 Task: Look for products in the category "First Aid & Outdoor Essentials" that are on sale.
Action: Mouse moved to (246, 98)
Screenshot: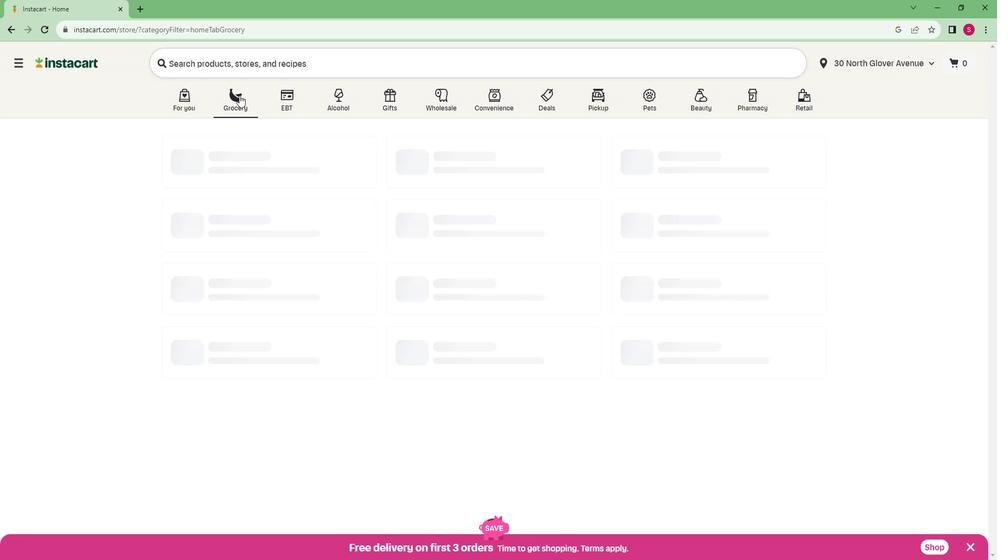 
Action: Mouse pressed left at (246, 98)
Screenshot: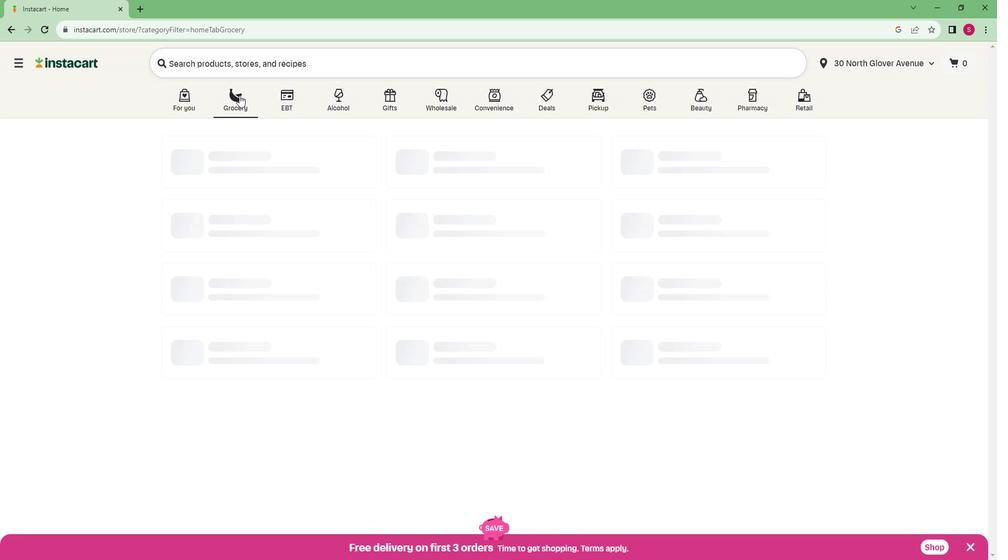 
Action: Mouse moved to (203, 292)
Screenshot: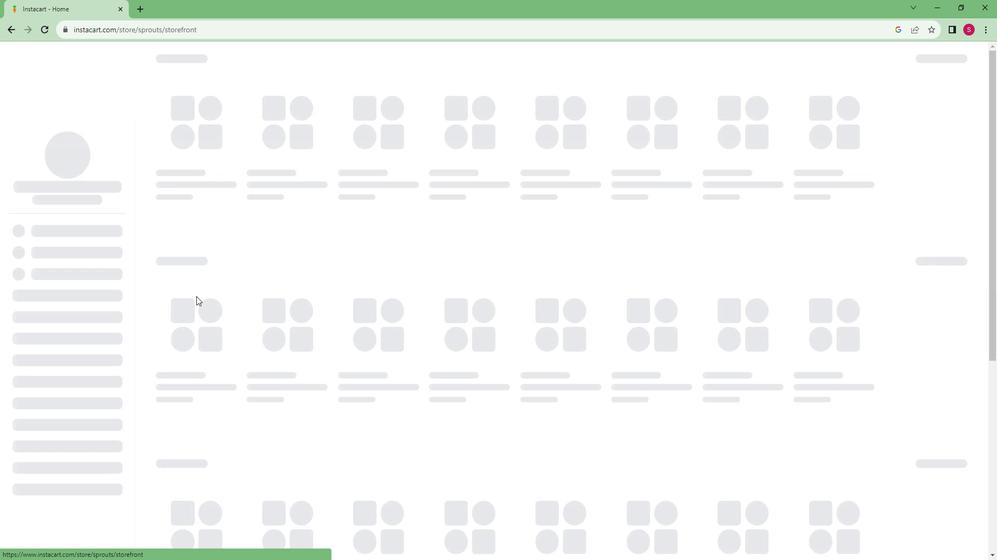 
Action: Mouse pressed left at (203, 292)
Screenshot: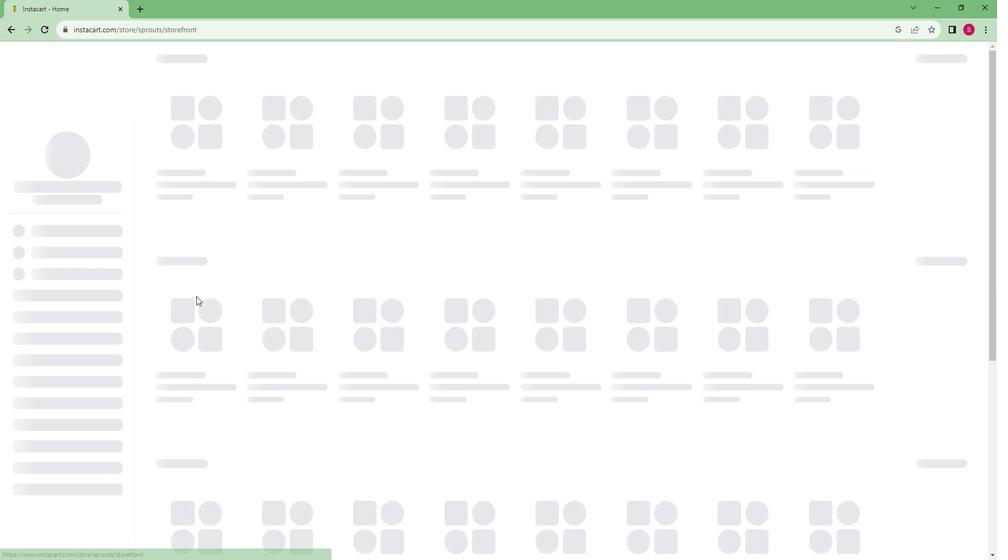 
Action: Mouse moved to (75, 354)
Screenshot: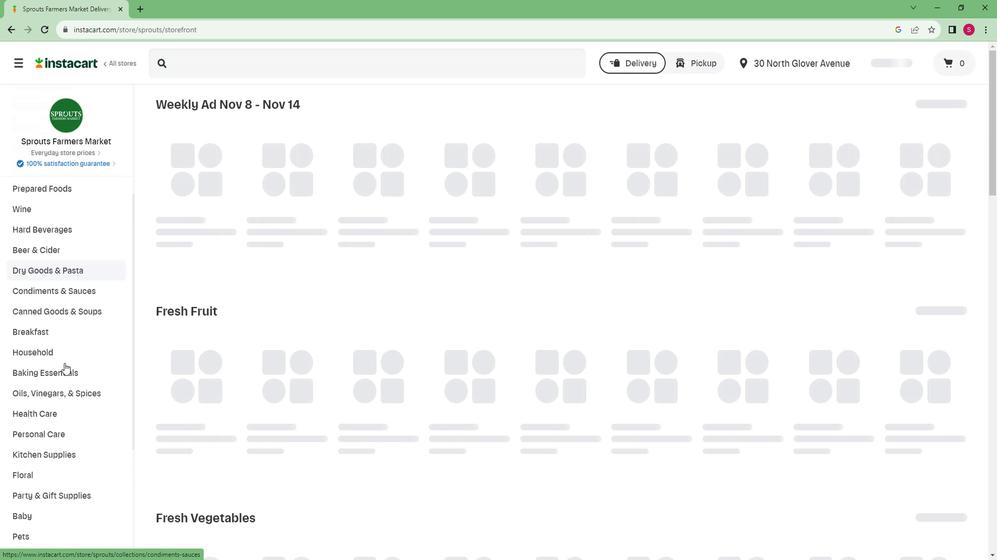 
Action: Mouse scrolled (75, 354) with delta (0, 0)
Screenshot: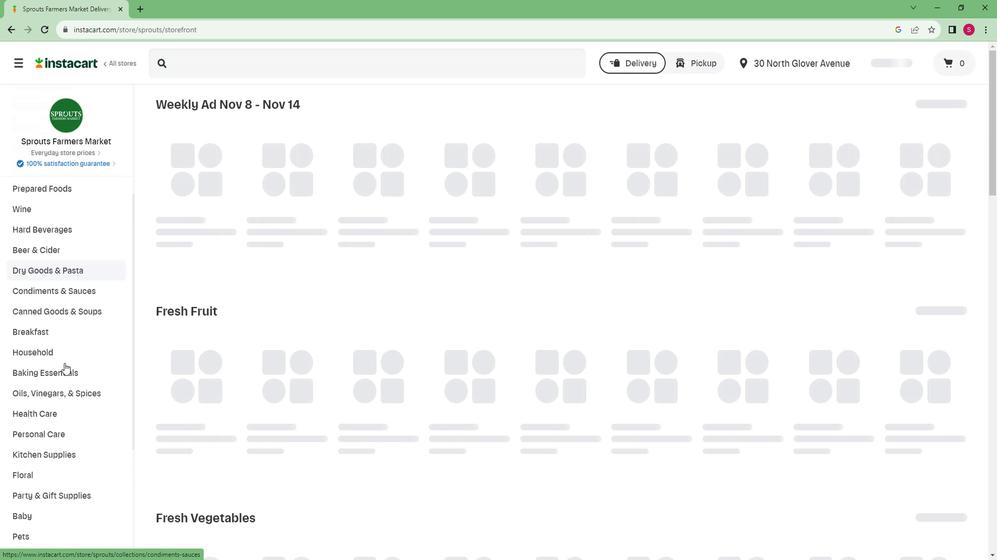 
Action: Mouse moved to (72, 355)
Screenshot: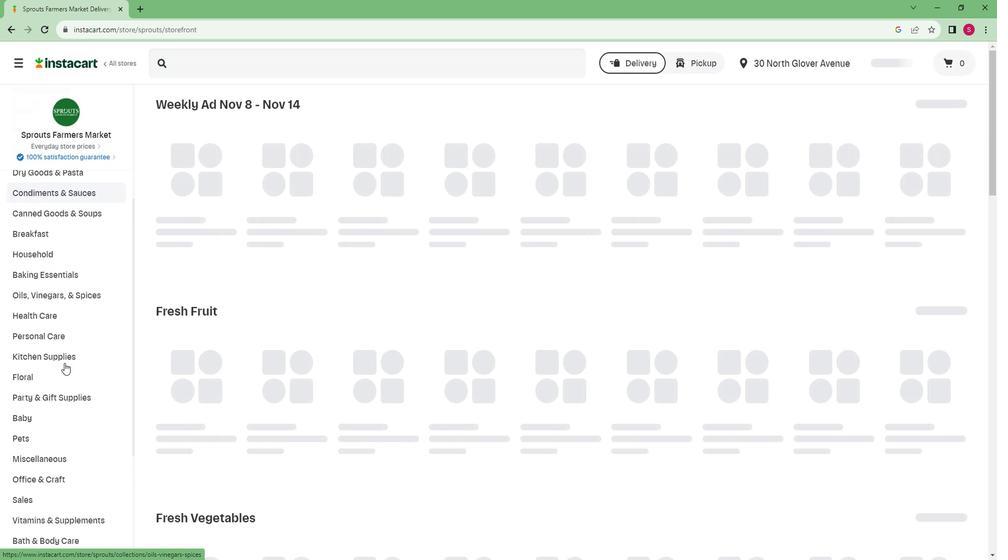 
Action: Mouse scrolled (72, 355) with delta (0, 0)
Screenshot: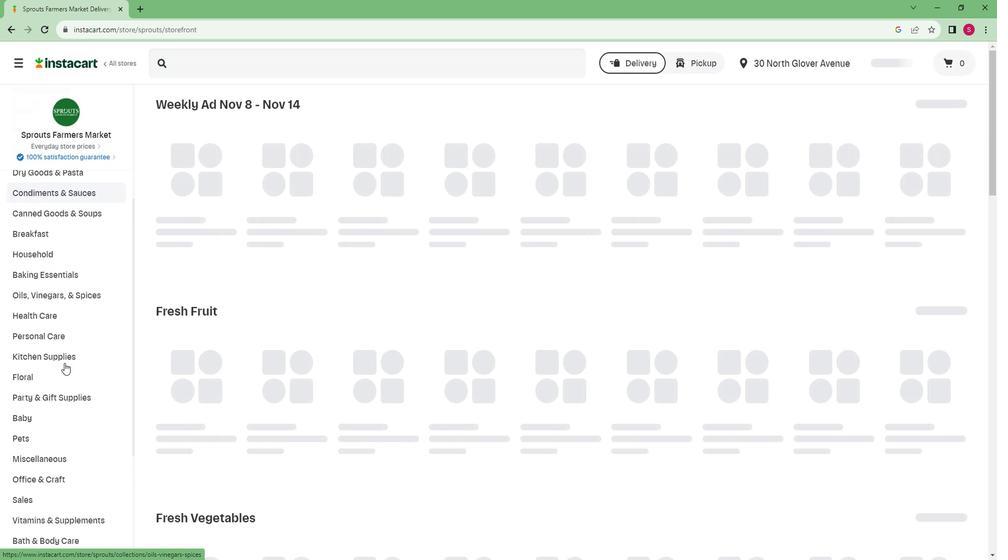 
Action: Mouse moved to (71, 356)
Screenshot: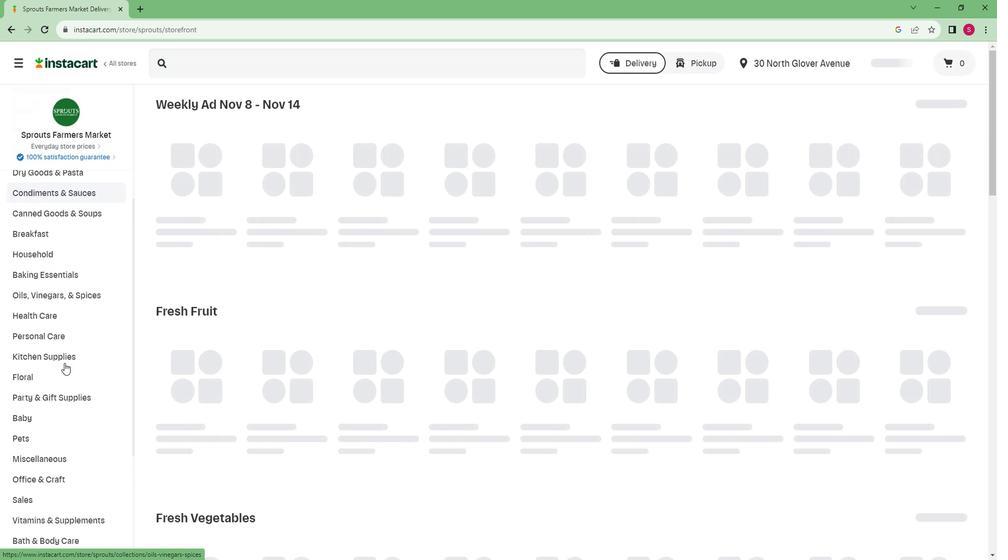 
Action: Mouse scrolled (71, 356) with delta (0, 0)
Screenshot: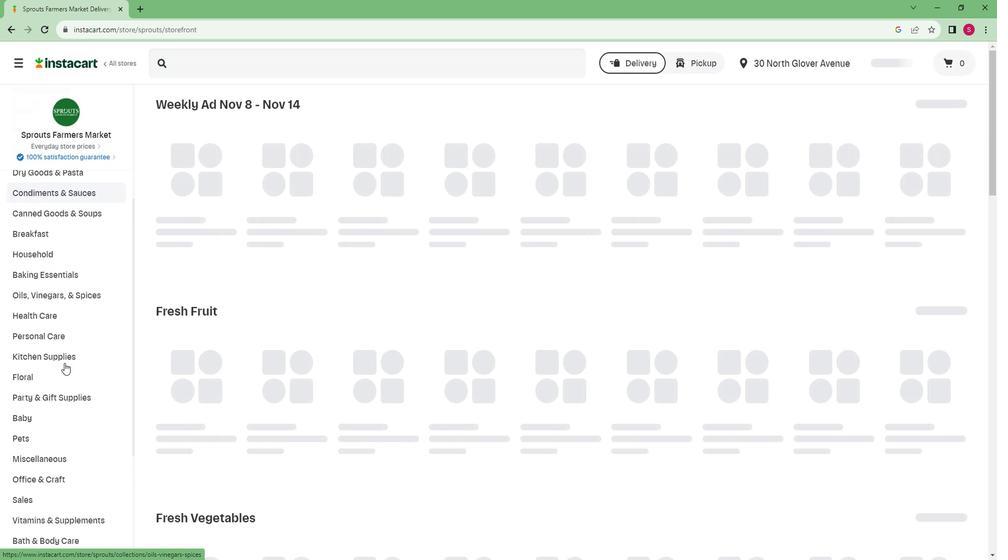 
Action: Mouse scrolled (71, 356) with delta (0, 0)
Screenshot: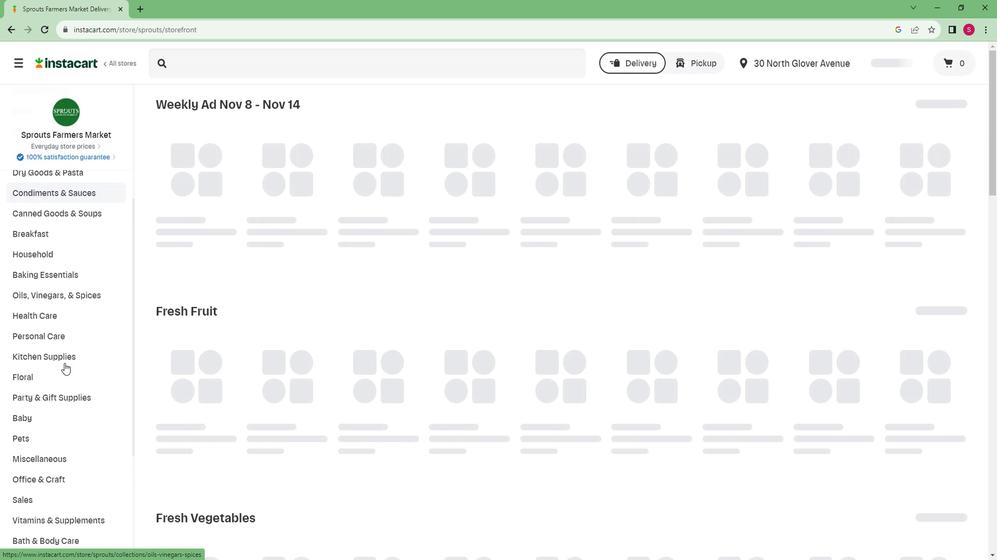 
Action: Mouse scrolled (71, 356) with delta (0, 0)
Screenshot: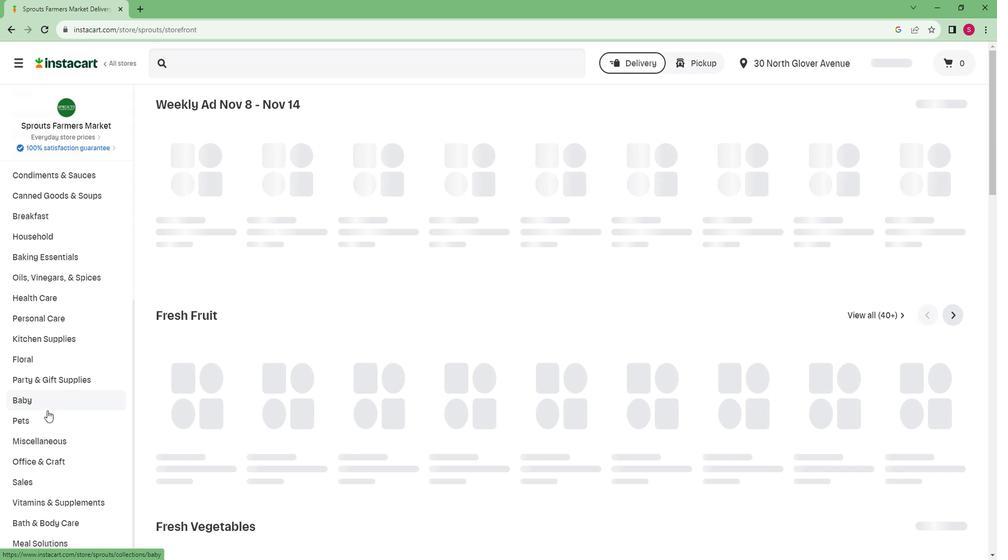 
Action: Mouse scrolled (71, 356) with delta (0, 0)
Screenshot: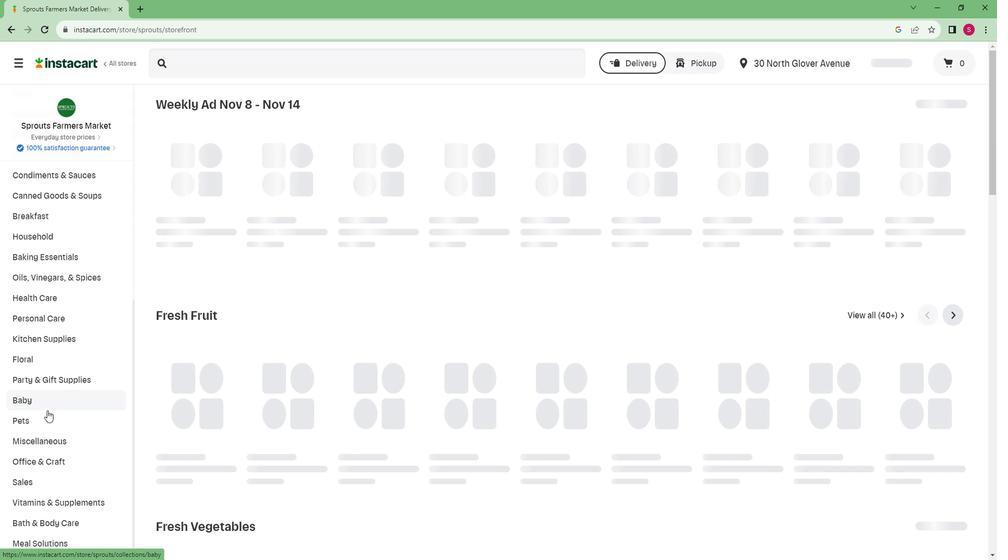 
Action: Mouse scrolled (71, 356) with delta (0, 0)
Screenshot: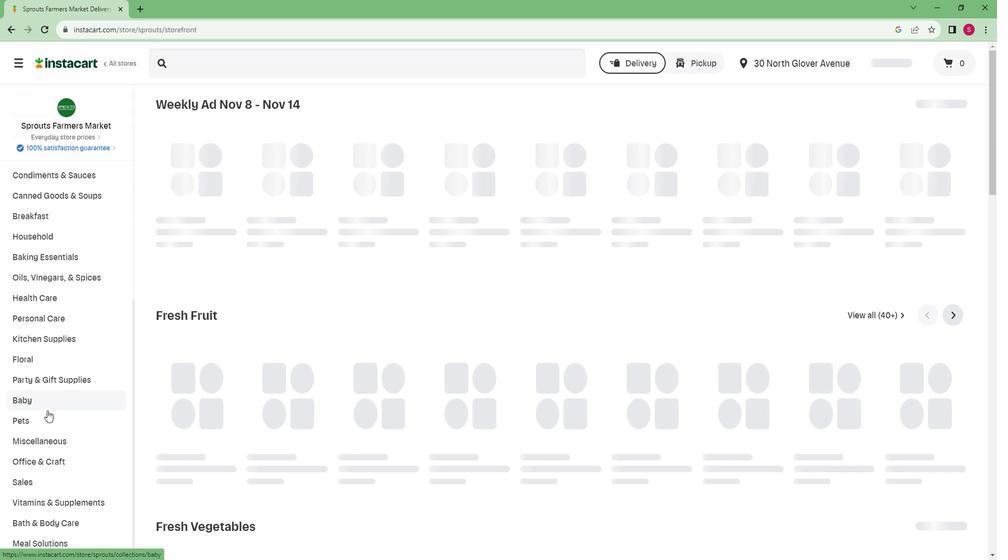 
Action: Mouse scrolled (71, 356) with delta (0, 0)
Screenshot: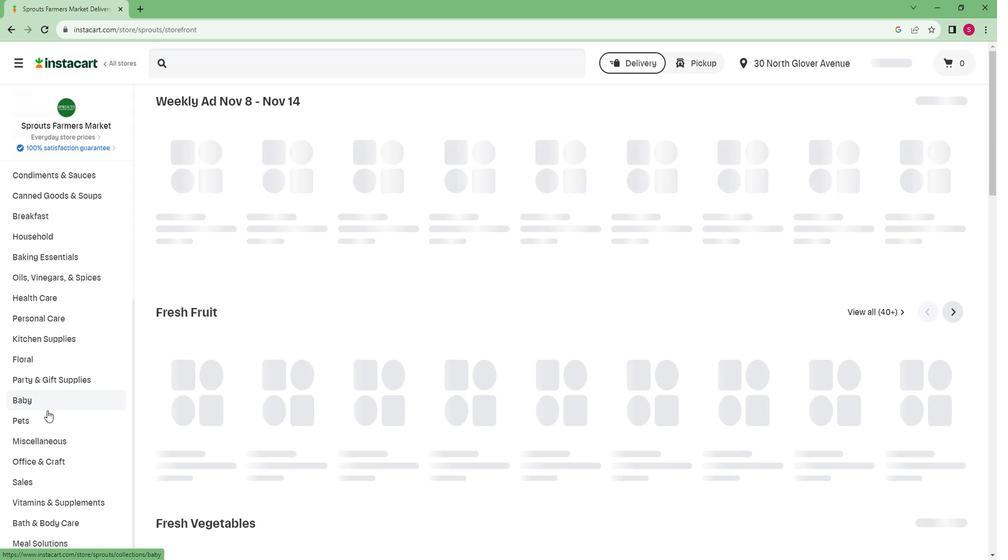 
Action: Mouse moved to (54, 402)
Screenshot: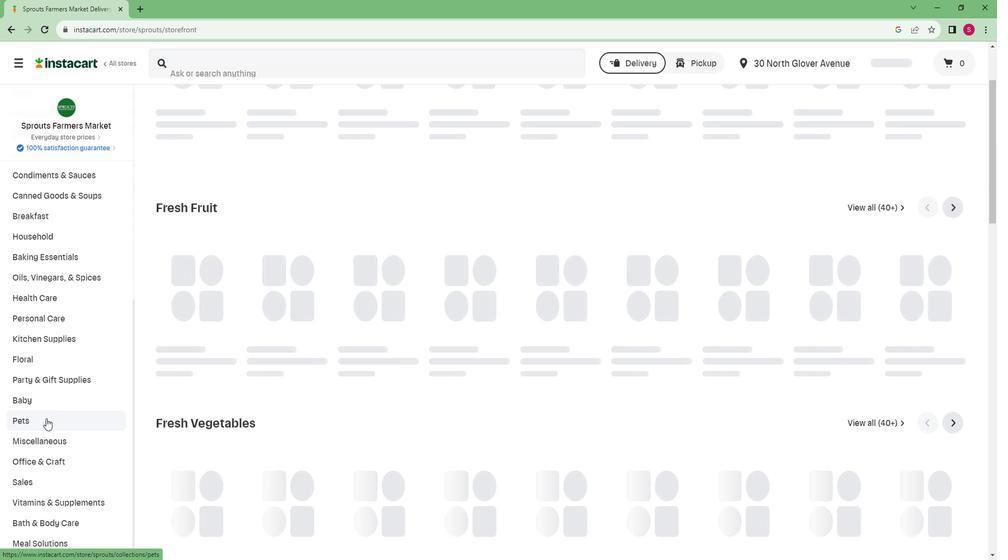 
Action: Mouse scrolled (54, 401) with delta (0, 0)
Screenshot: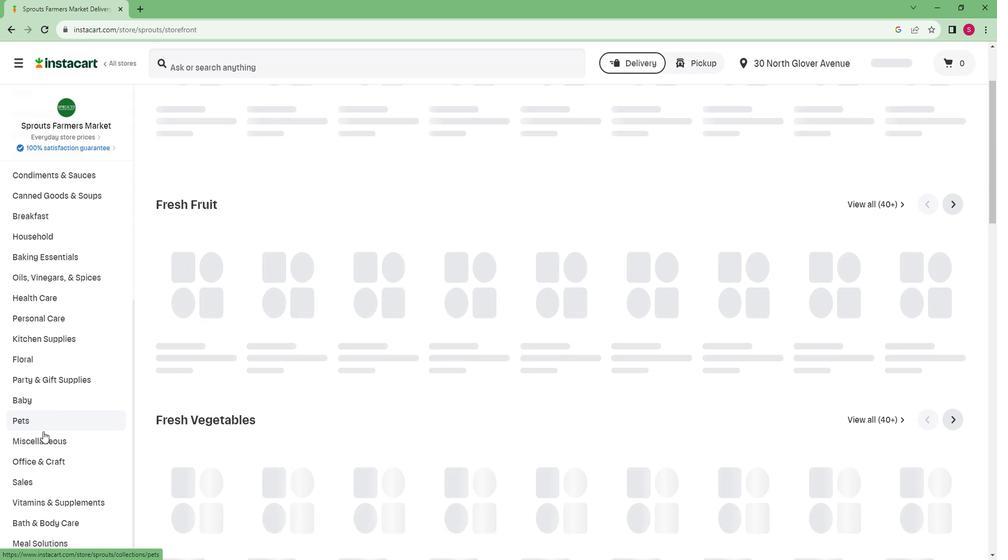 
Action: Mouse scrolled (54, 401) with delta (0, 0)
Screenshot: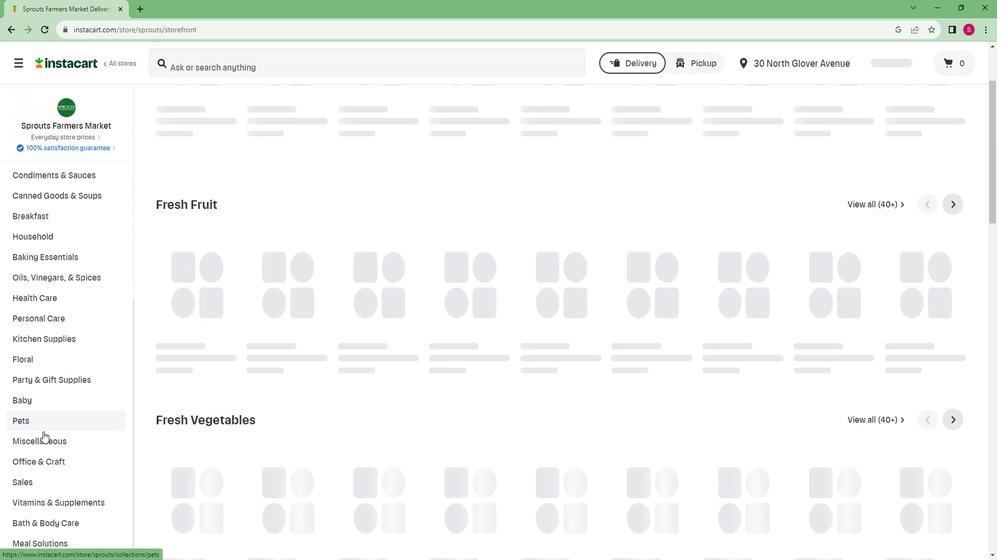 
Action: Mouse moved to (51, 413)
Screenshot: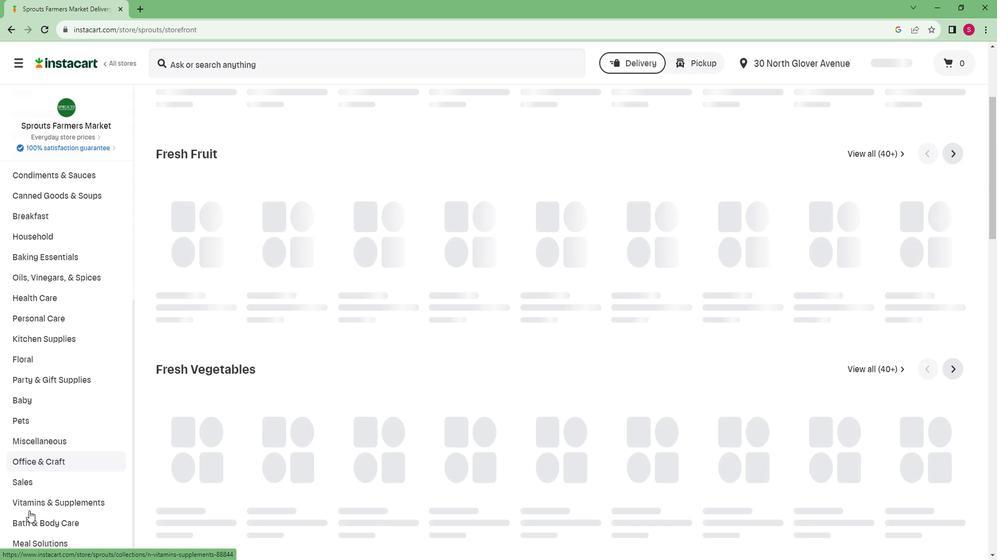 
Action: Mouse scrolled (51, 412) with delta (0, 0)
Screenshot: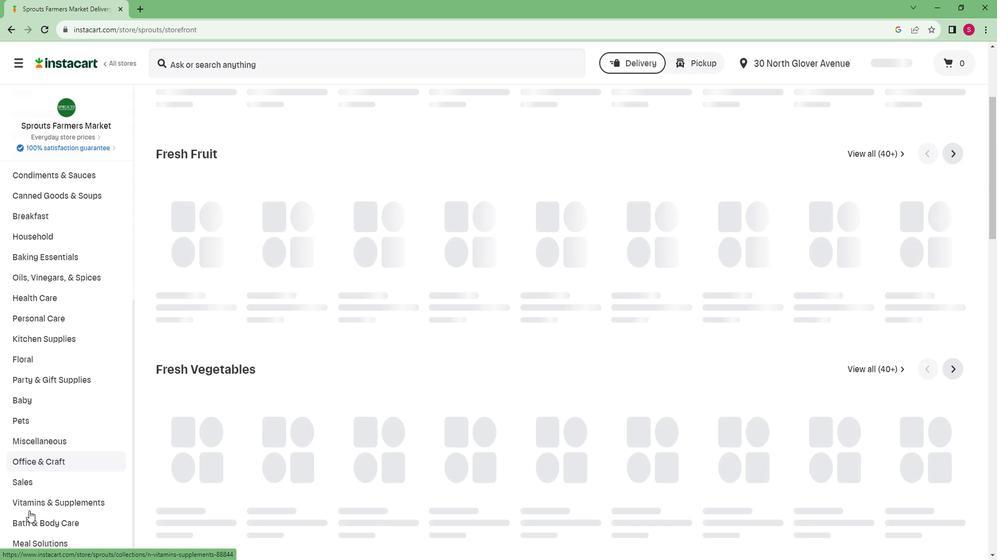 
Action: Mouse moved to (34, 508)
Screenshot: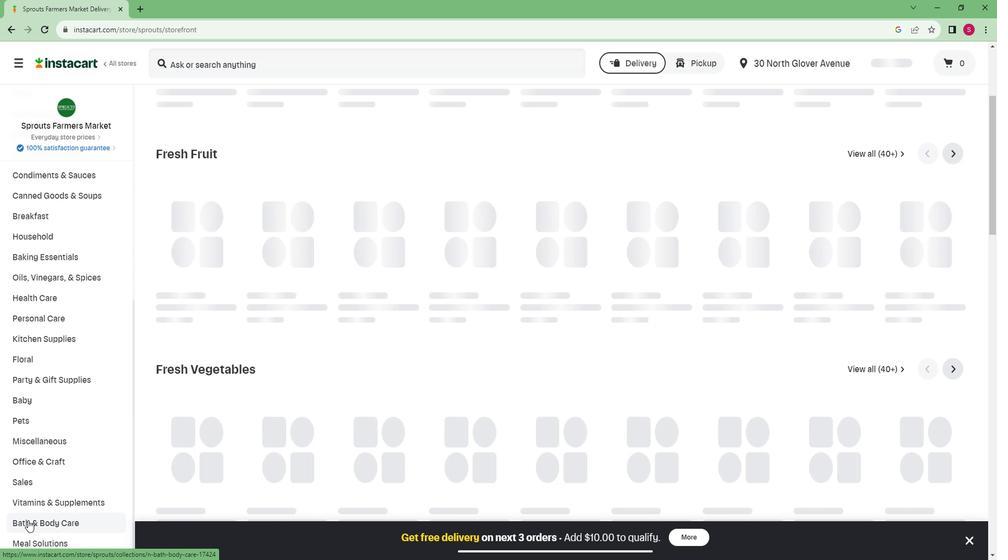 
Action: Mouse pressed left at (34, 508)
Screenshot: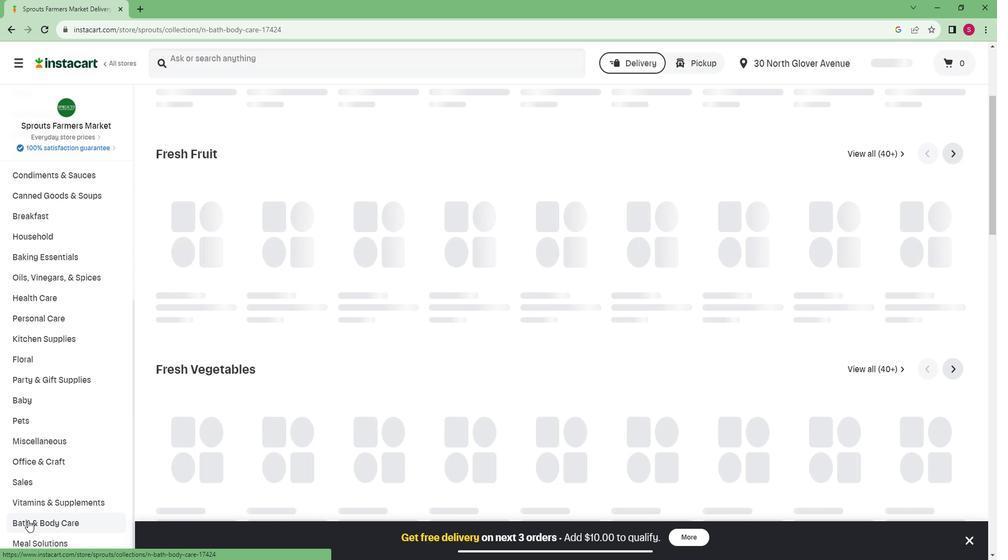 
Action: Mouse moved to (37, 492)
Screenshot: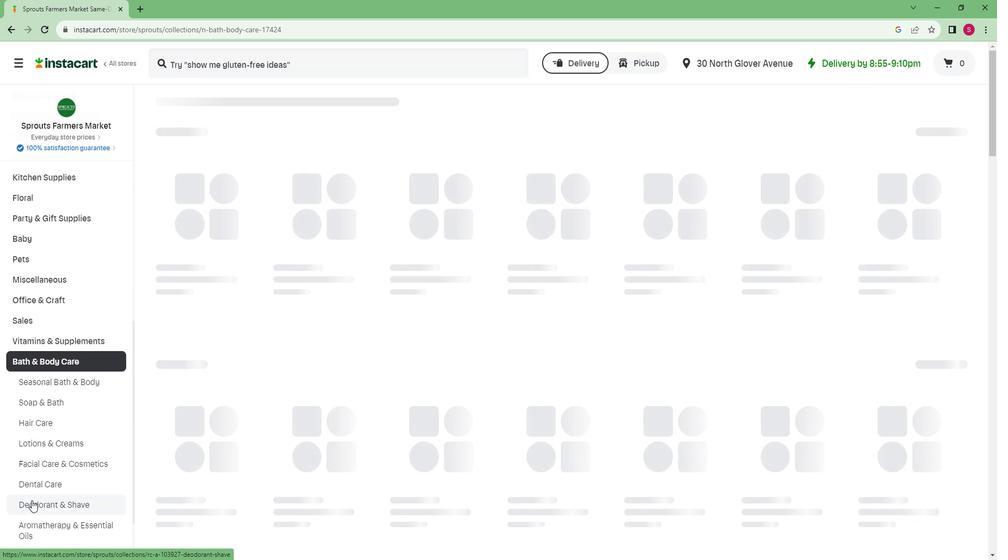 
Action: Mouse scrolled (37, 491) with delta (0, 0)
Screenshot: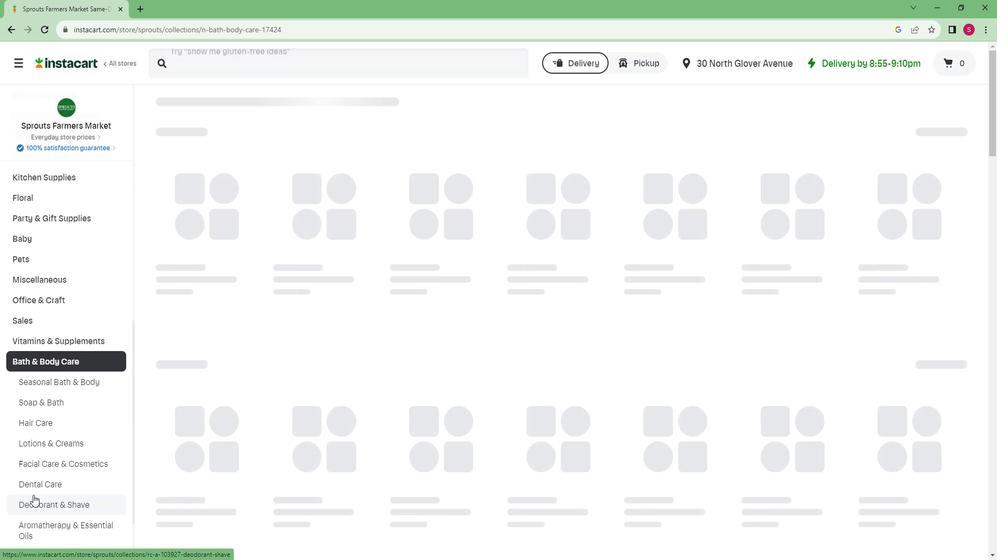 
Action: Mouse scrolled (37, 491) with delta (0, 0)
Screenshot: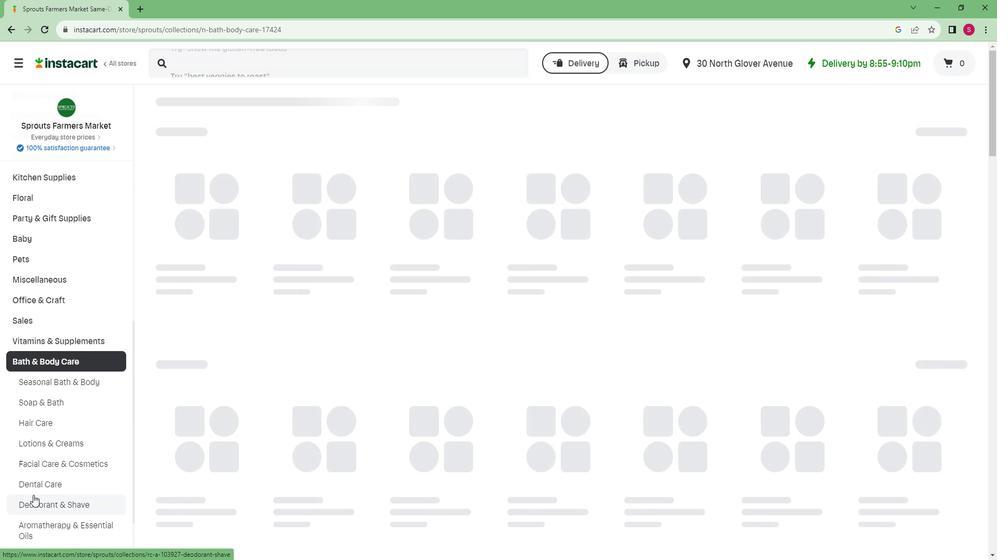 
Action: Mouse scrolled (37, 491) with delta (0, 0)
Screenshot: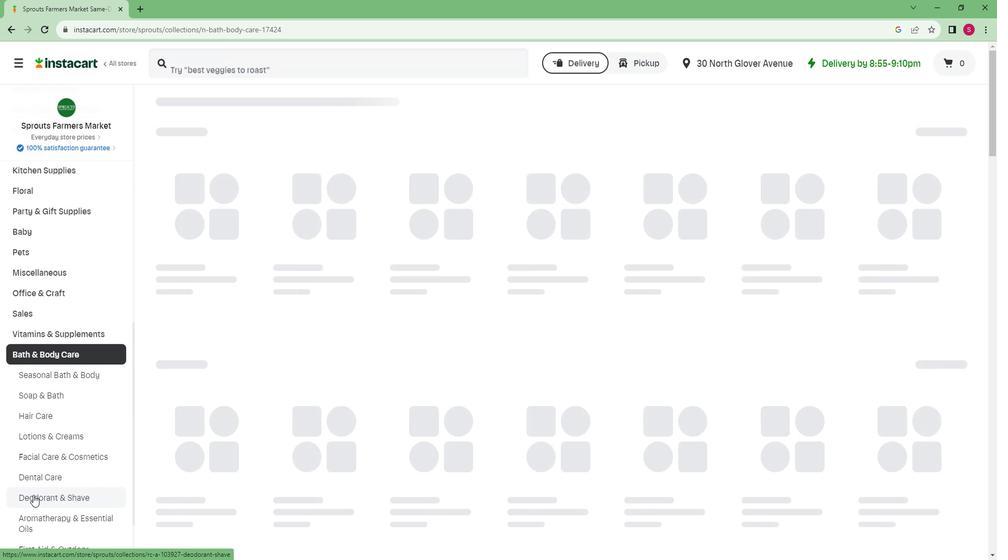 
Action: Mouse moved to (39, 484)
Screenshot: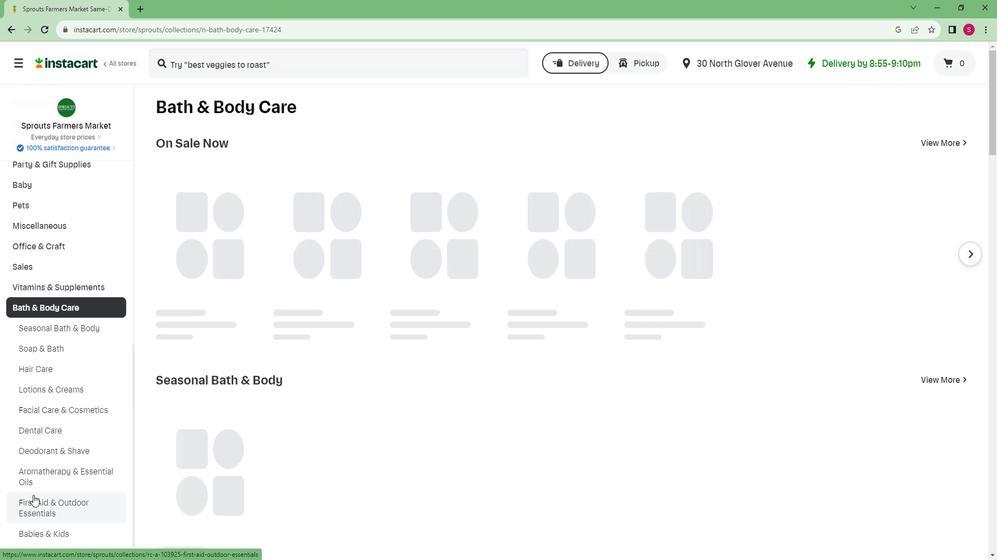 
Action: Mouse scrolled (39, 483) with delta (0, 0)
Screenshot: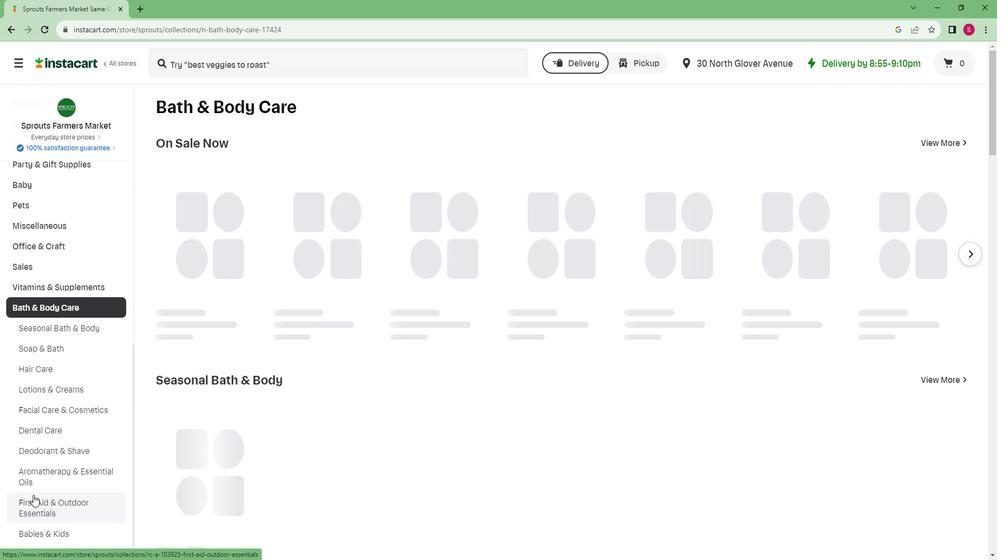 
Action: Mouse moved to (39, 484)
Screenshot: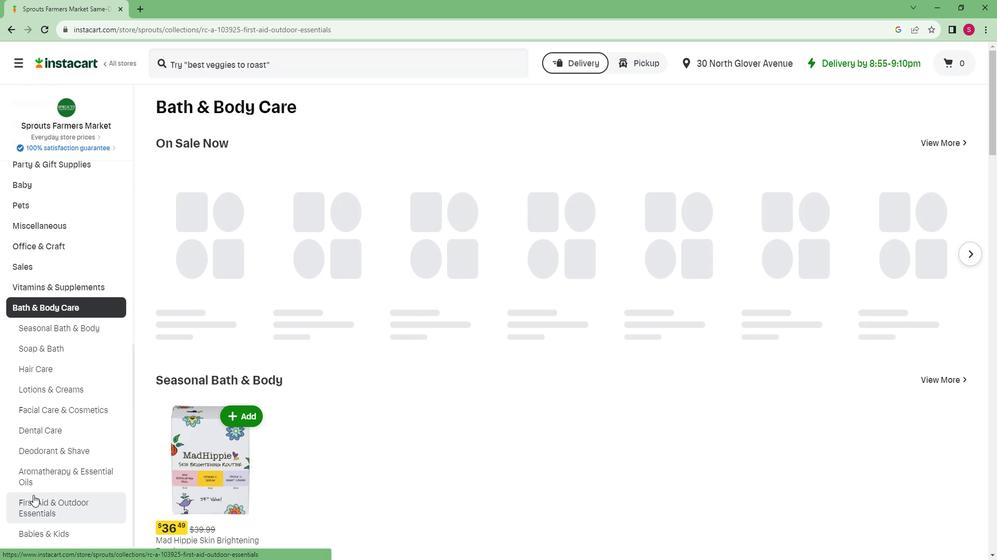 
Action: Mouse pressed left at (39, 484)
Screenshot: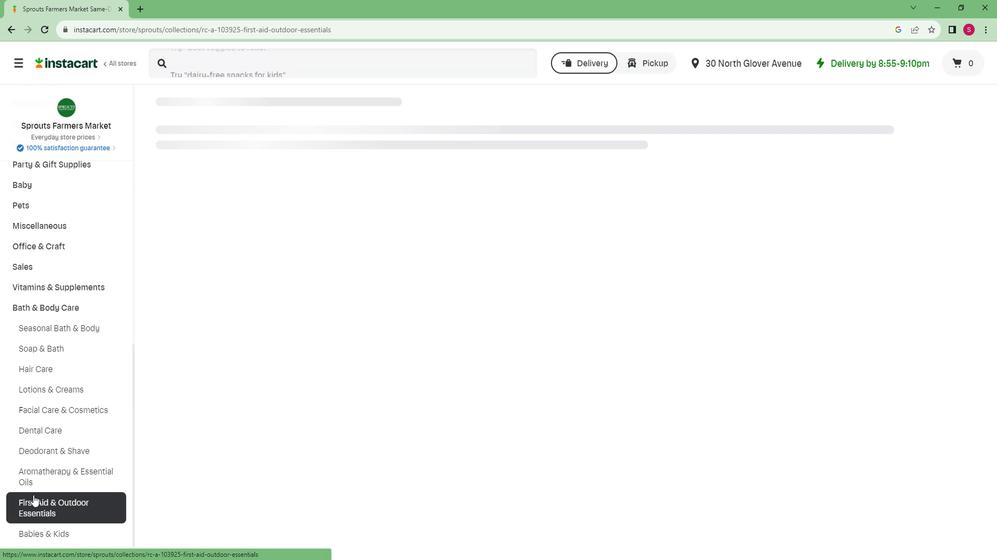 
Action: Mouse moved to (185, 145)
Screenshot: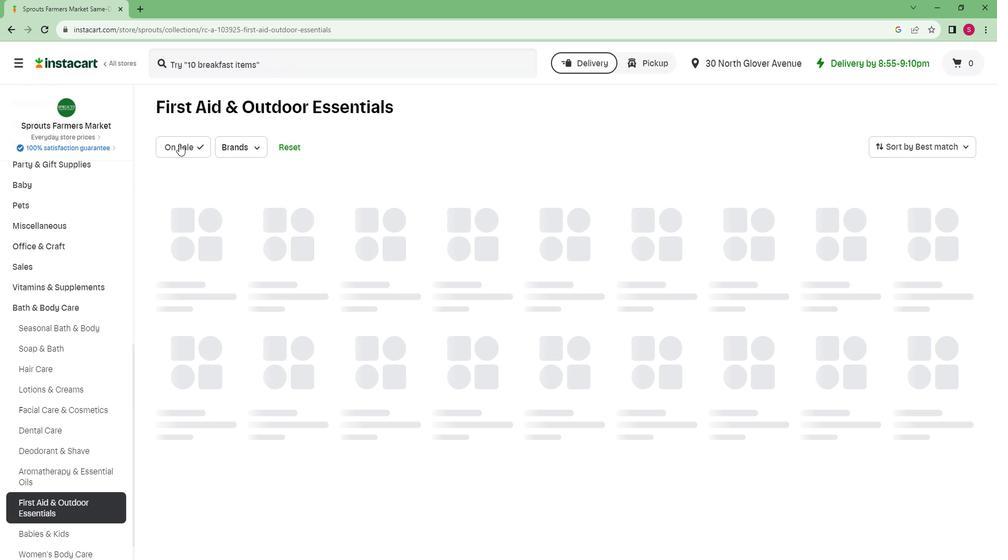 
Action: Mouse pressed left at (185, 145)
Screenshot: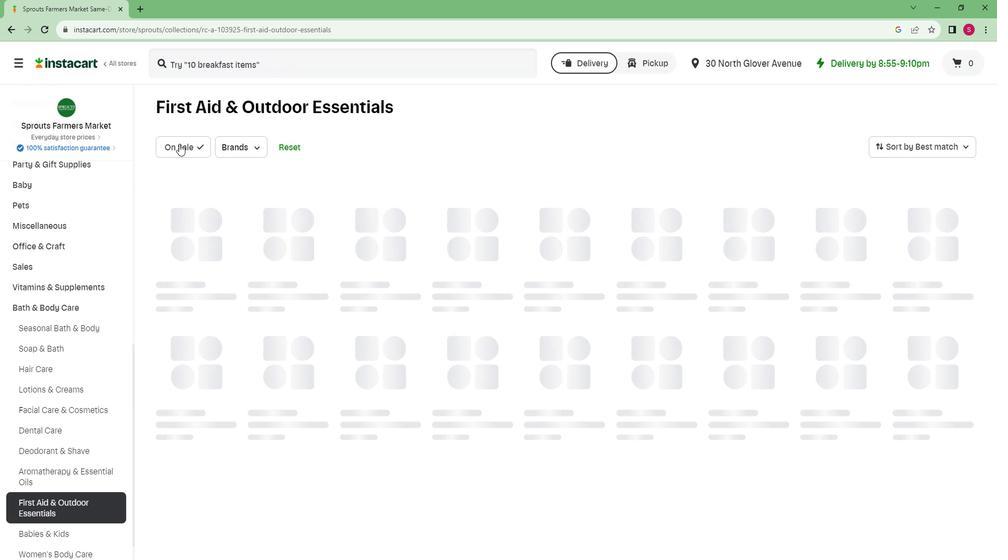 
Action: Mouse moved to (251, 182)
Screenshot: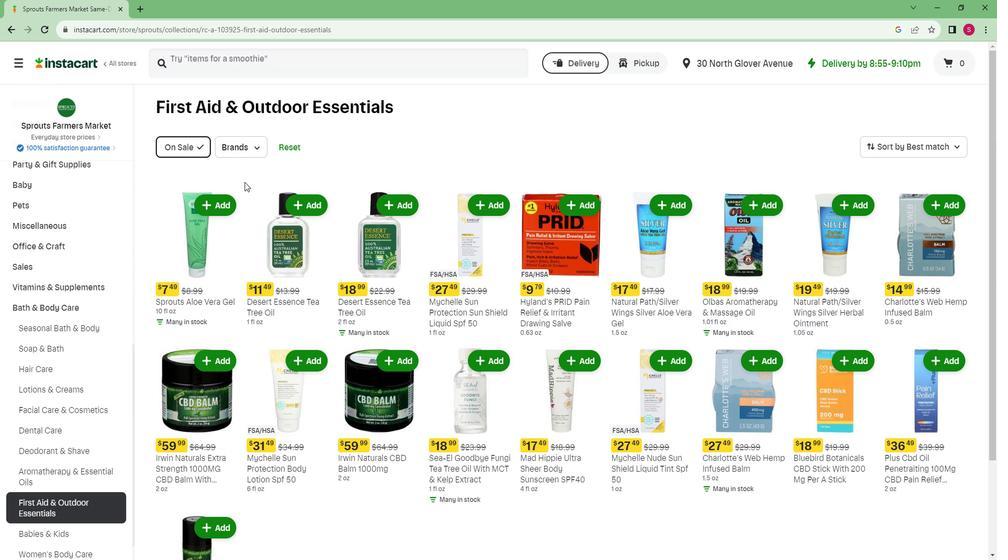 
